 Task: Select range from A1:D11.
Action: Mouse moved to (161, 61)
Screenshot: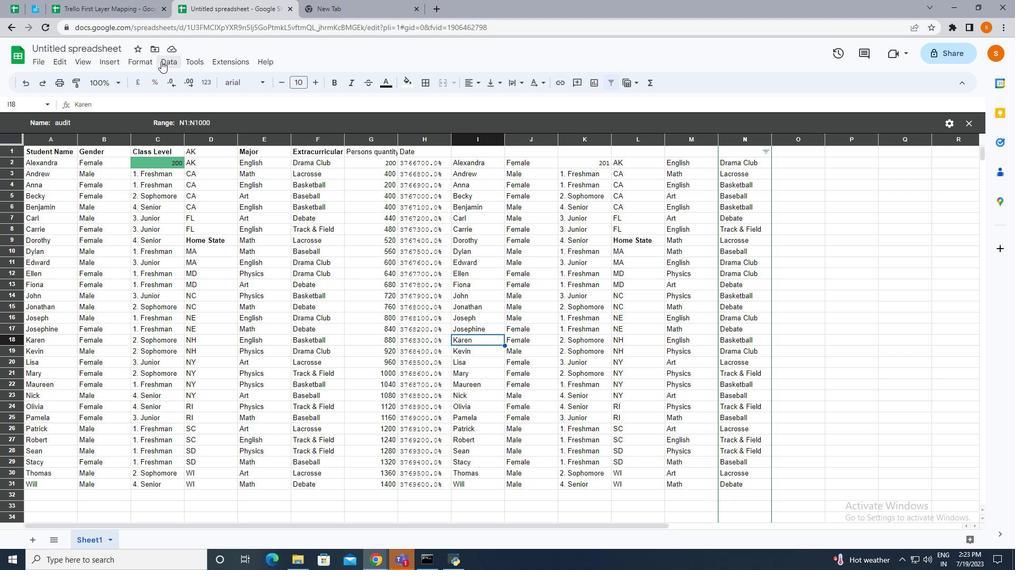 
Action: Mouse pressed left at (161, 61)
Screenshot: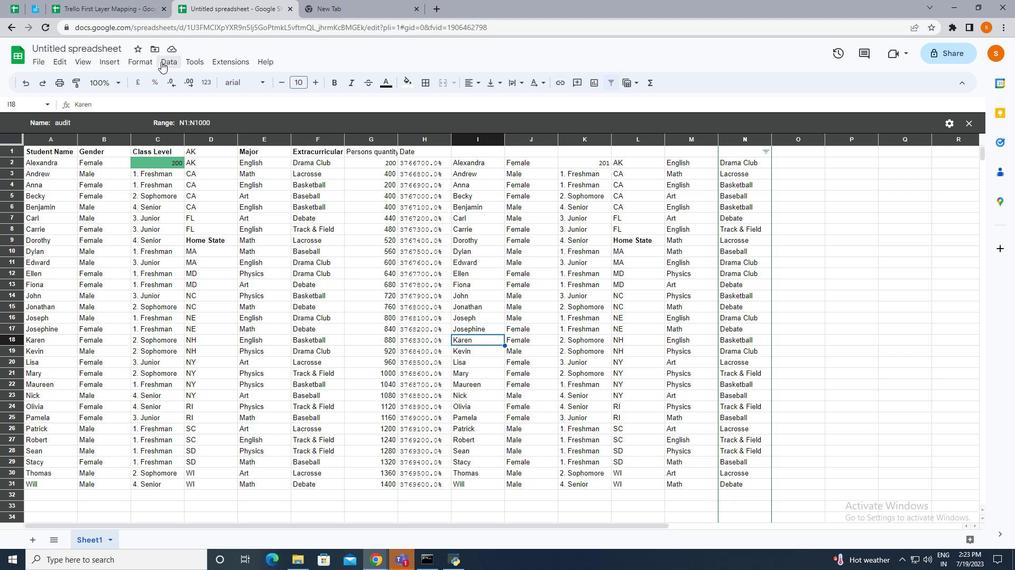 
Action: Mouse moved to (486, 196)
Screenshot: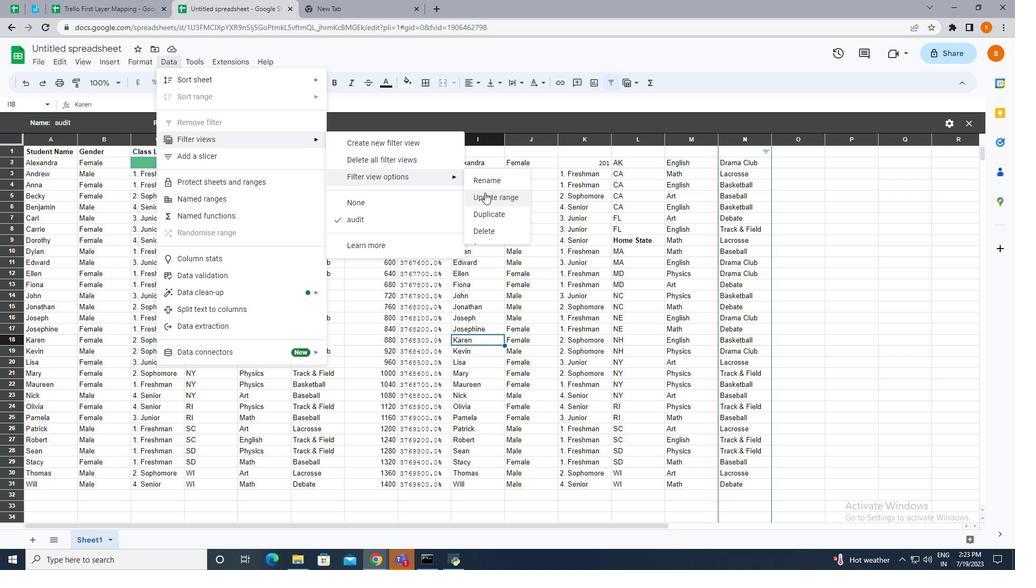 
Action: Mouse pressed left at (486, 196)
Screenshot: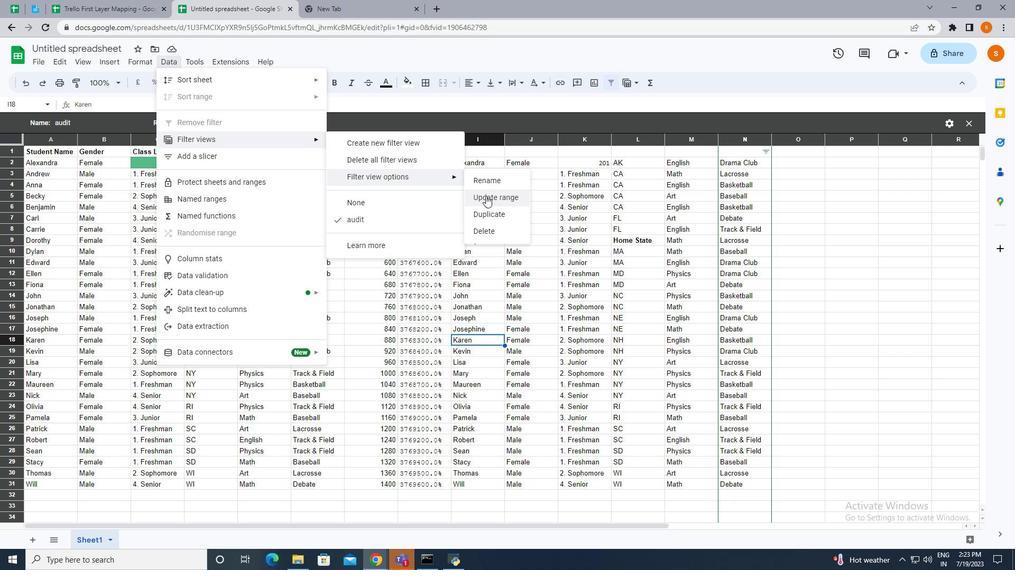 
Action: Mouse moved to (284, 134)
Screenshot: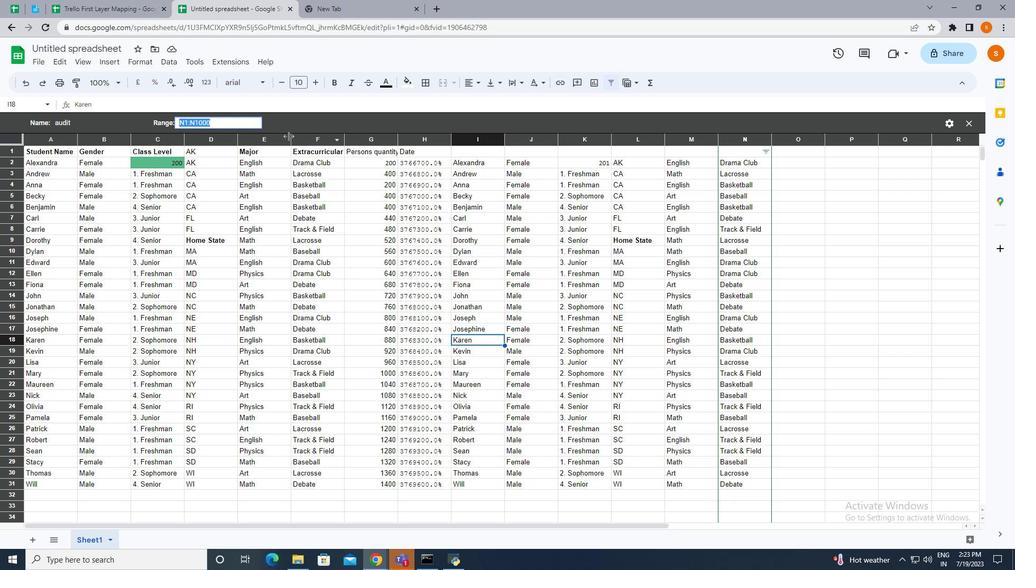 
Action: Key pressed <Key.right><Key.left><Key.left><Key.left><Key.left><Key.left><Key.left><Key.left><Key.backspace><Key.shift>A<Key.right><Key.right><Key.right><Key.right><Key.right><Key.right><Key.right><Key.backspace><Key.backspace><Key.backspace><Key.backspace><Key.backspace><Key.shift><Key.shift><Key.shift><Key.shift><Key.shift><Key.shift><Key.shift><Key.shift>D11<Key.enter>
Screenshot: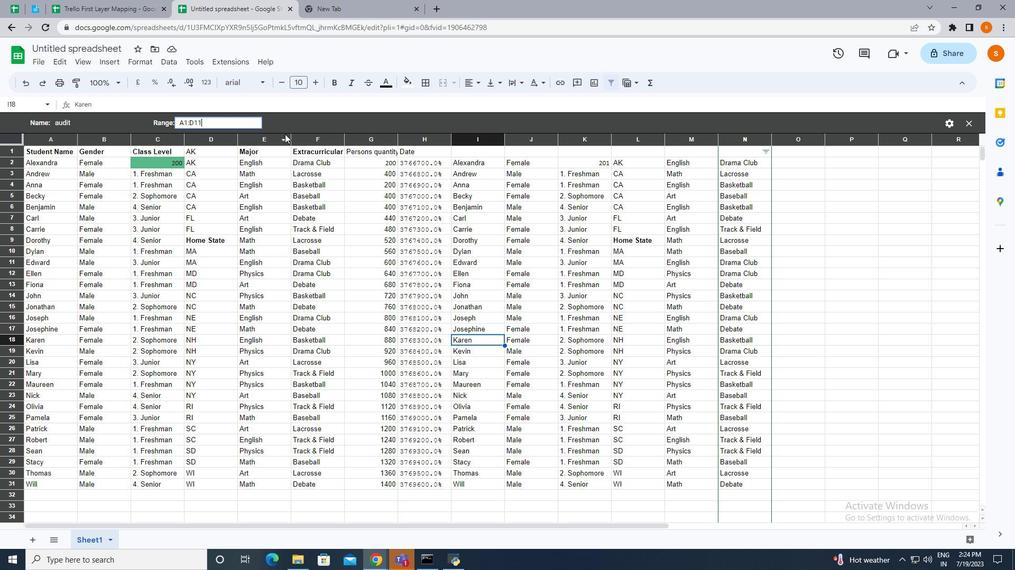 
